 Task: Create a due date automation trigger when advanced on, on the monday after a card is due add basic without the green label at 11:00 AM.
Action: Mouse moved to (994, 78)
Screenshot: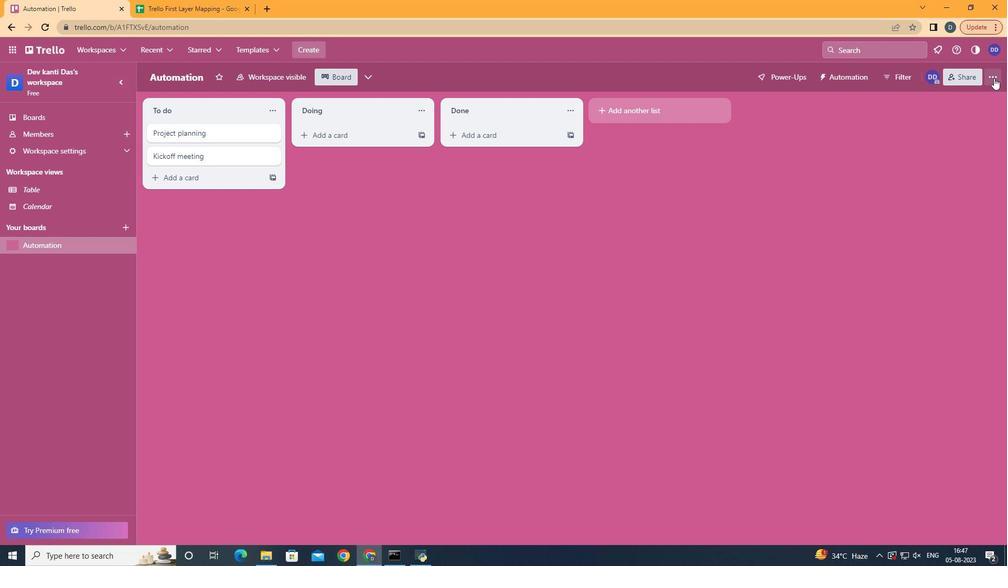 
Action: Mouse pressed left at (994, 78)
Screenshot: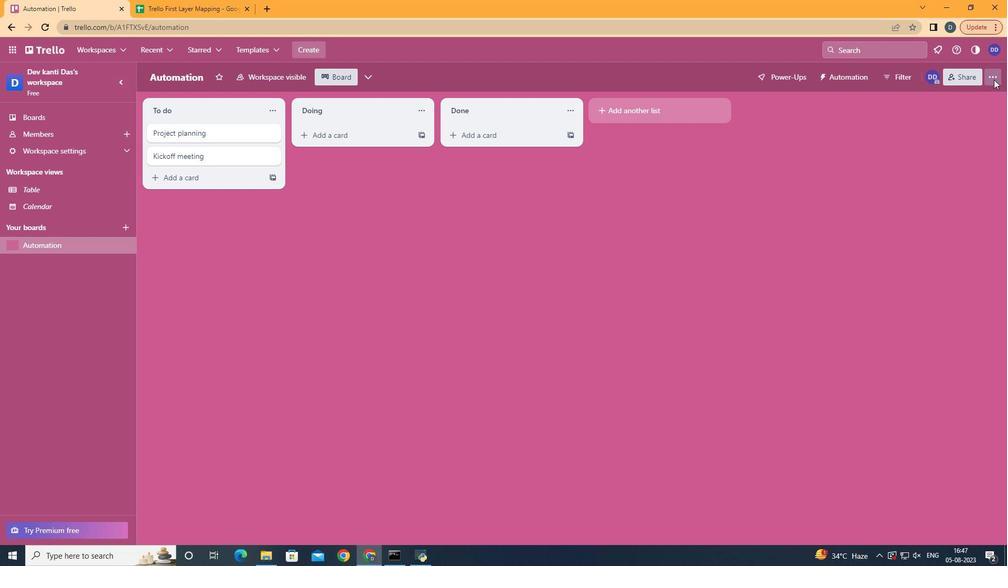 
Action: Mouse moved to (917, 225)
Screenshot: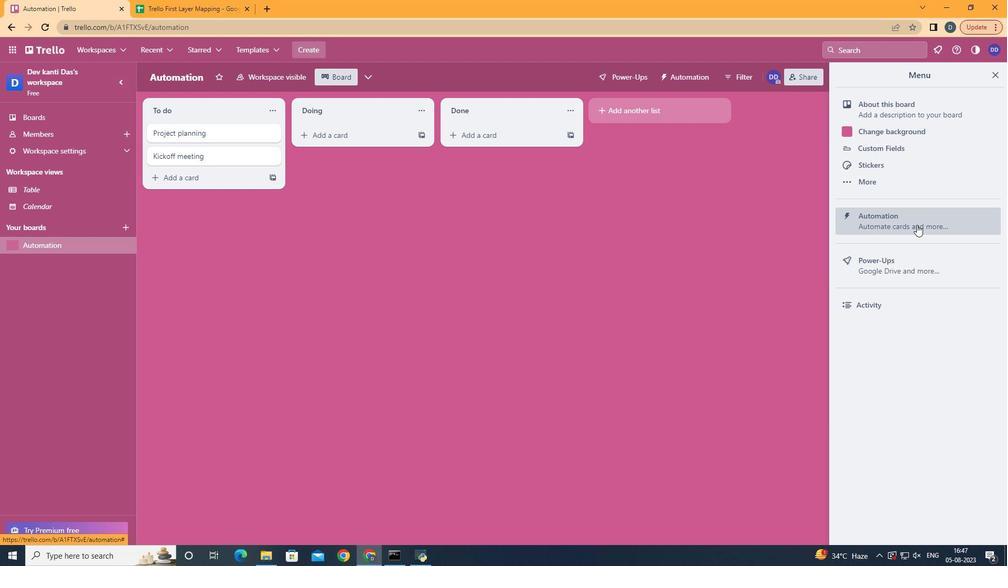 
Action: Mouse pressed left at (917, 225)
Screenshot: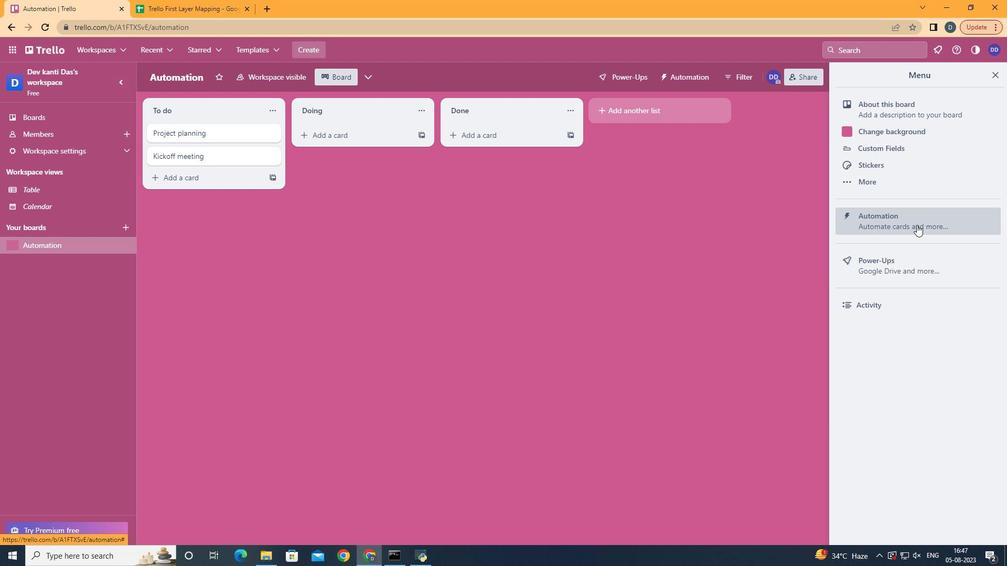 
Action: Mouse moved to (197, 214)
Screenshot: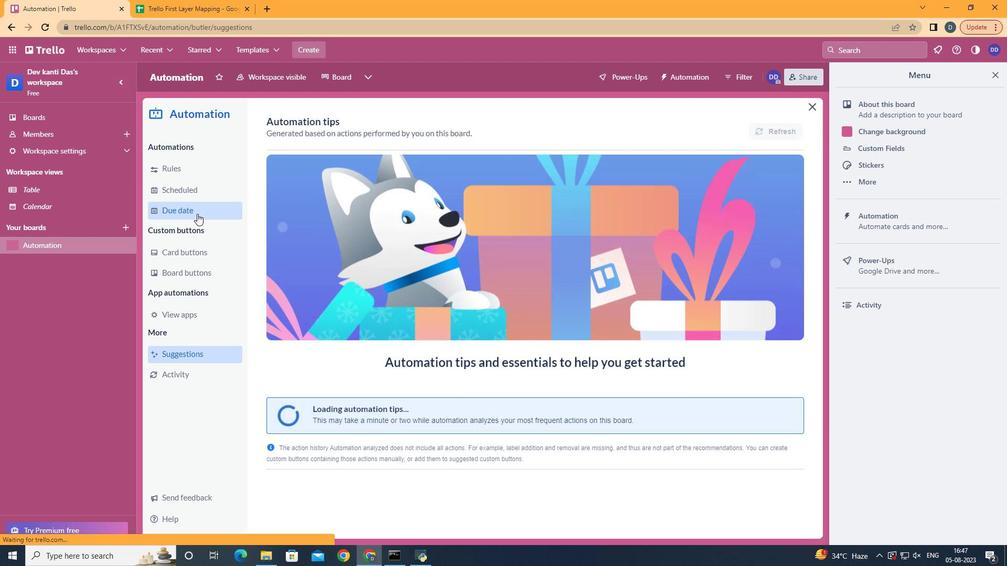 
Action: Mouse pressed left at (197, 214)
Screenshot: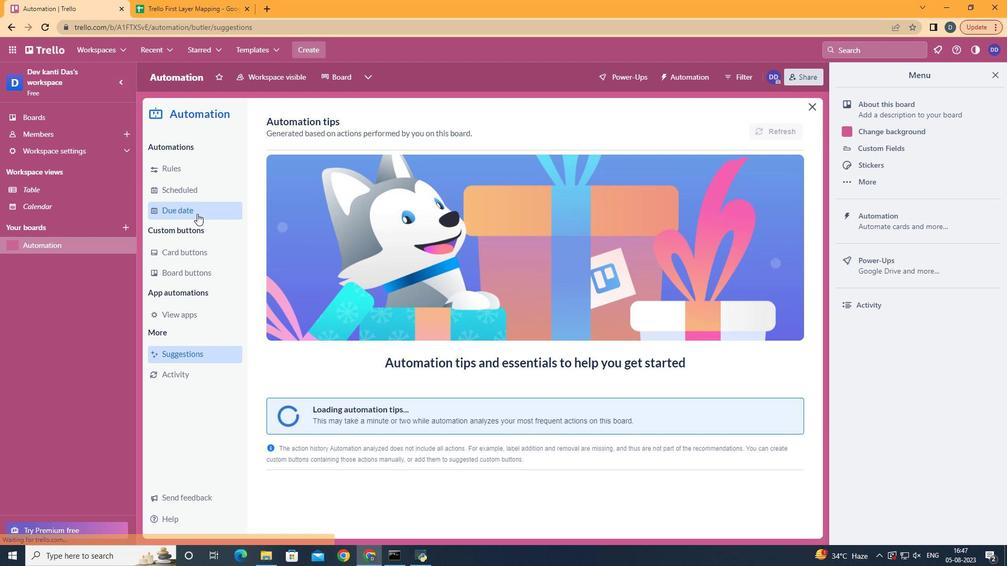 
Action: Mouse moved to (733, 121)
Screenshot: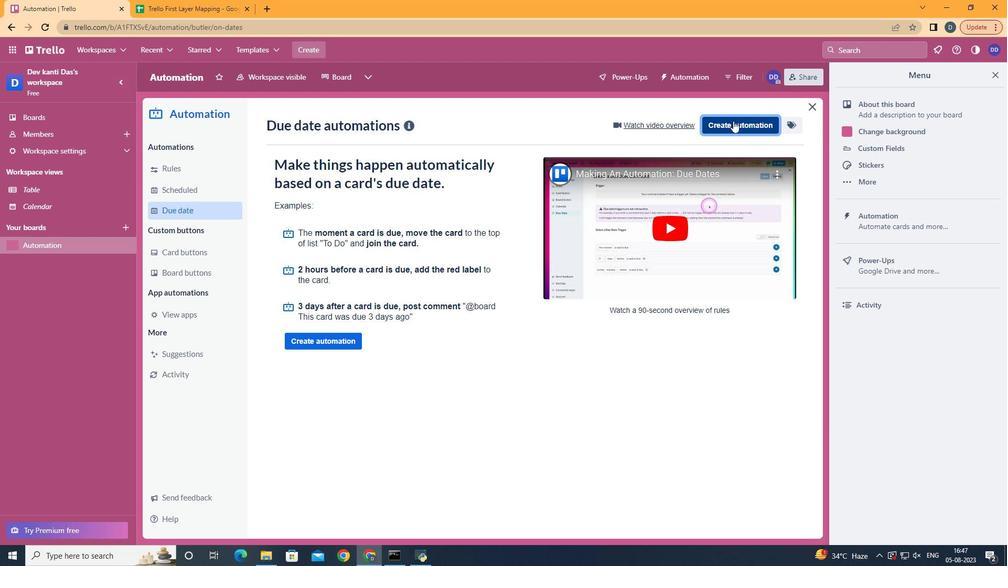 
Action: Mouse pressed left at (733, 121)
Screenshot: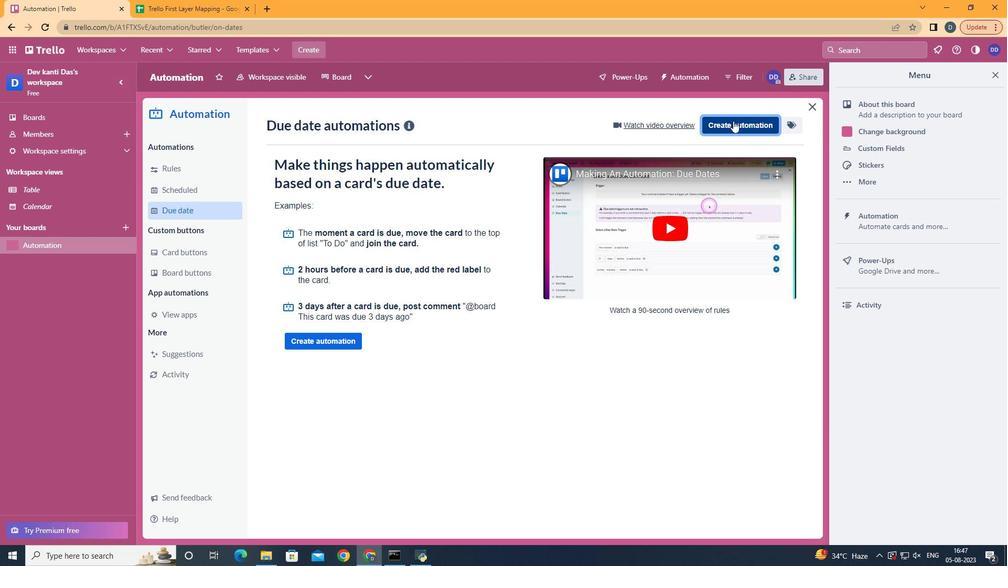 
Action: Mouse moved to (530, 227)
Screenshot: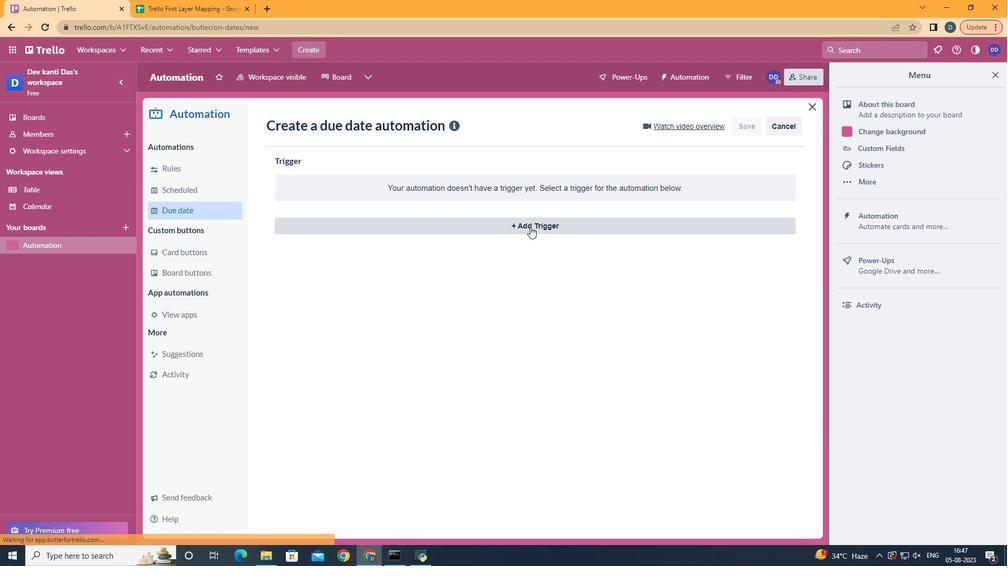 
Action: Mouse pressed left at (530, 227)
Screenshot: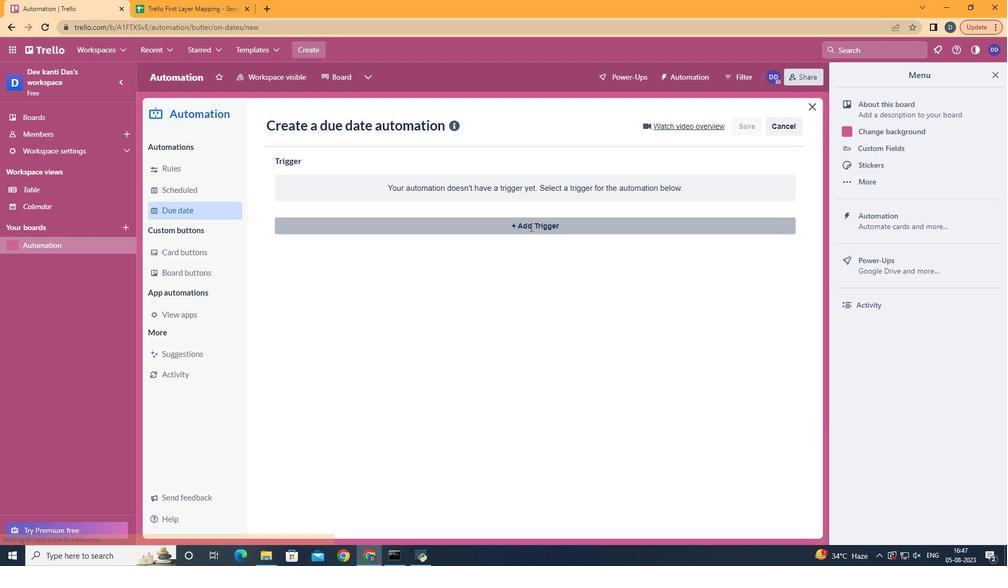 
Action: Mouse moved to (346, 266)
Screenshot: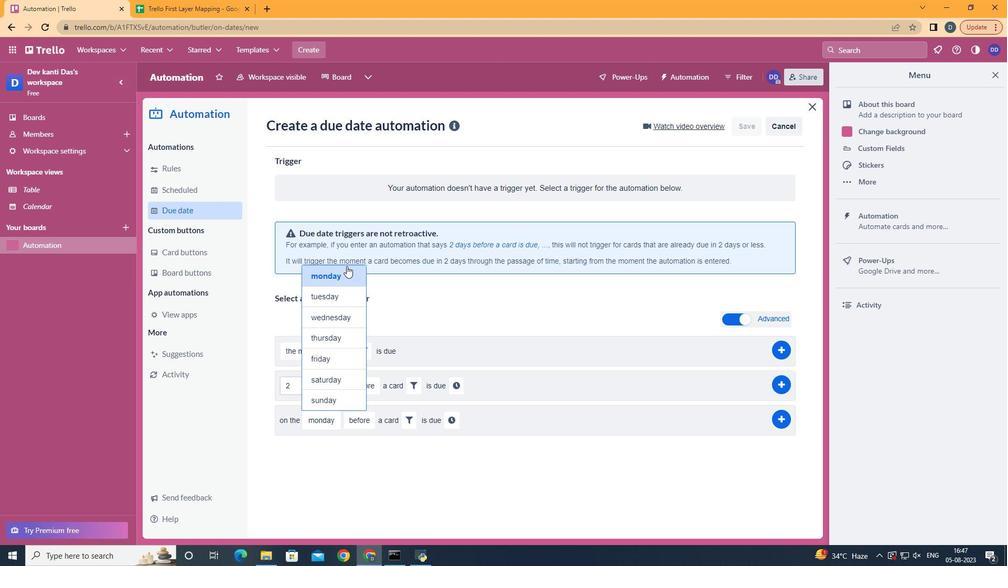 
Action: Mouse pressed left at (346, 266)
Screenshot: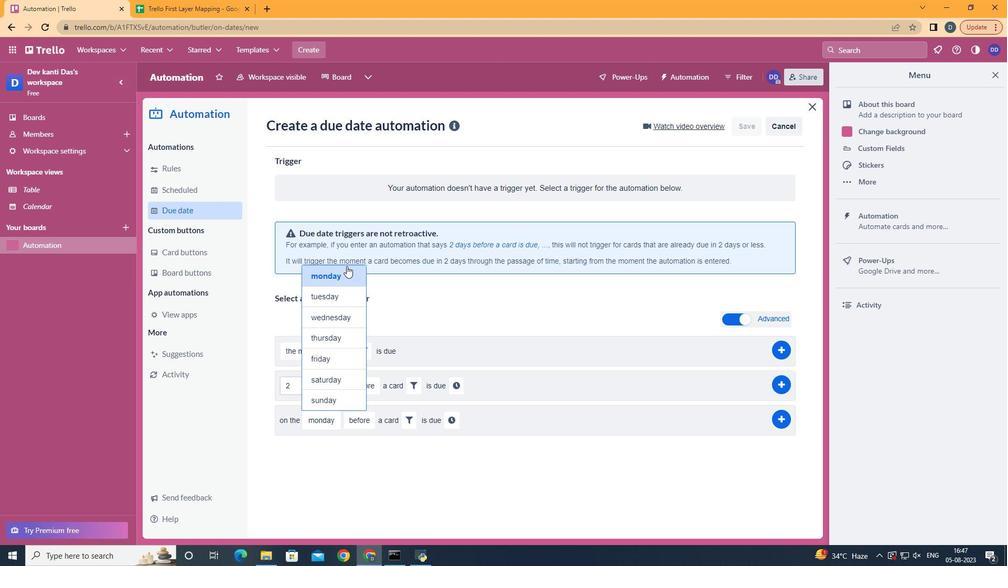 
Action: Mouse moved to (362, 462)
Screenshot: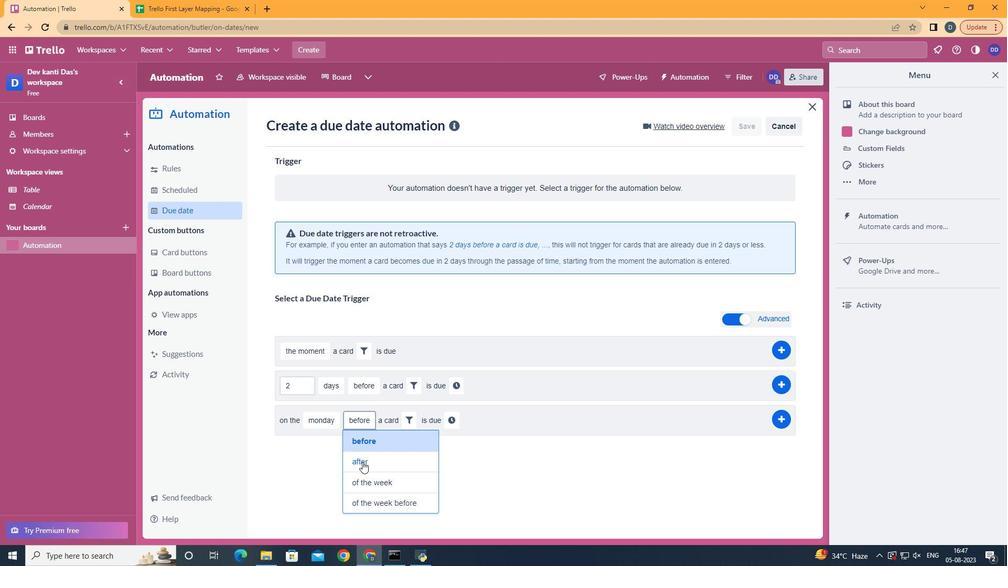
Action: Mouse pressed left at (362, 462)
Screenshot: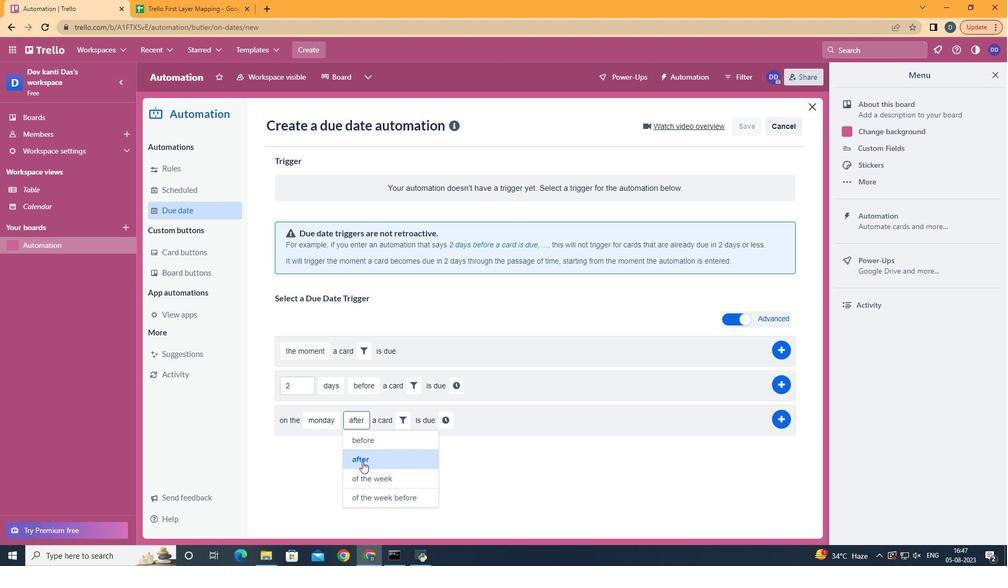 
Action: Mouse moved to (404, 421)
Screenshot: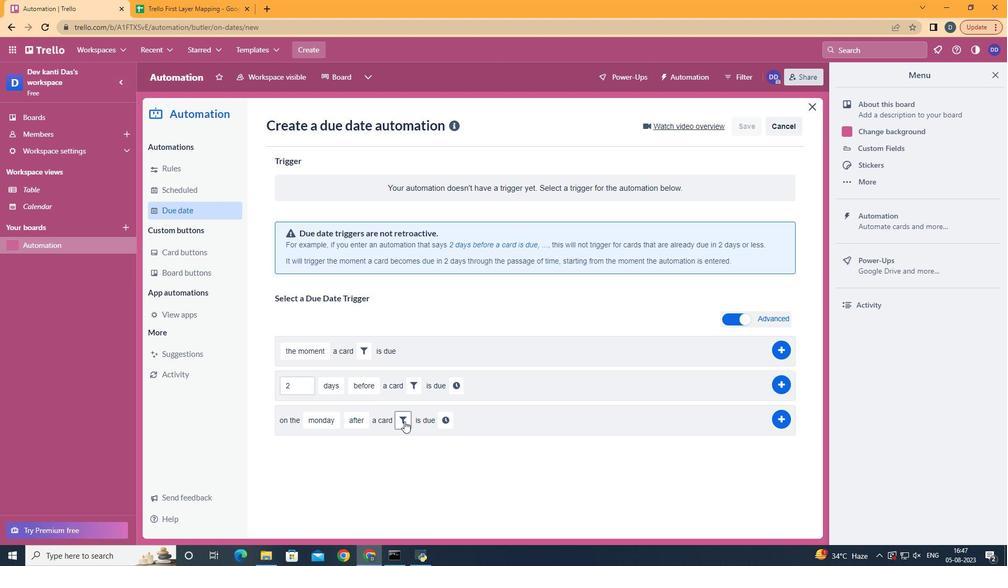 
Action: Mouse pressed left at (404, 421)
Screenshot: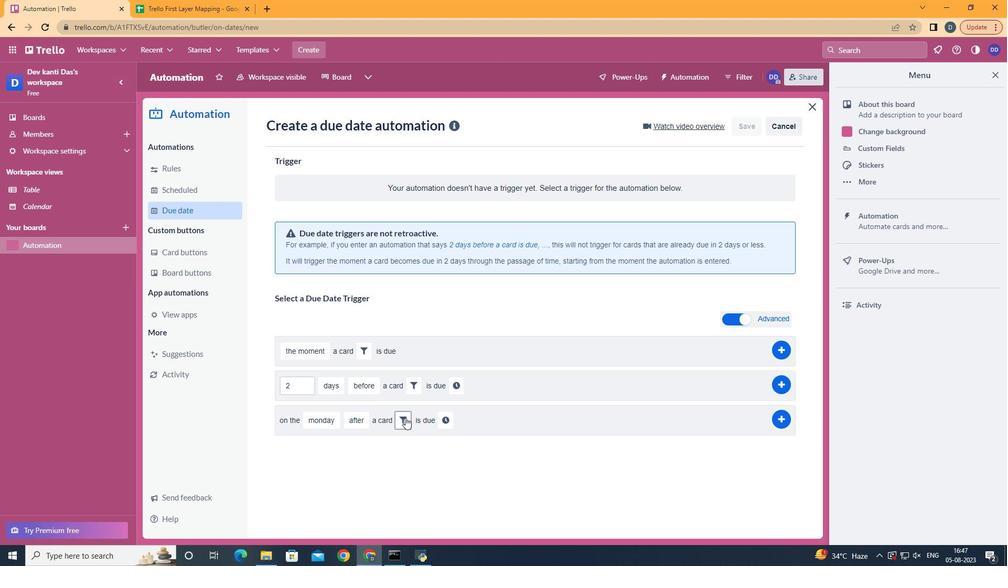 
Action: Mouse moved to (436, 472)
Screenshot: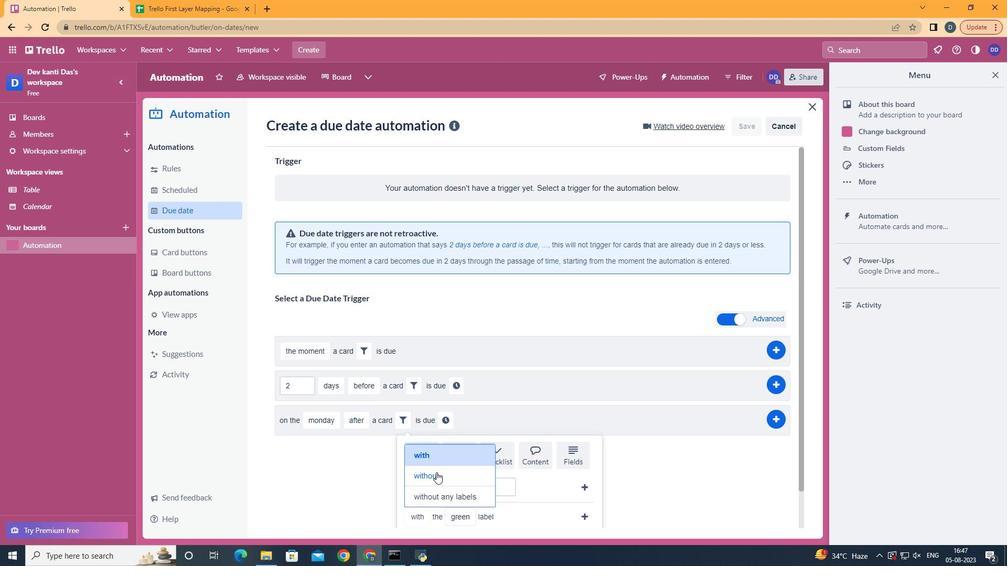 
Action: Mouse pressed left at (436, 472)
Screenshot: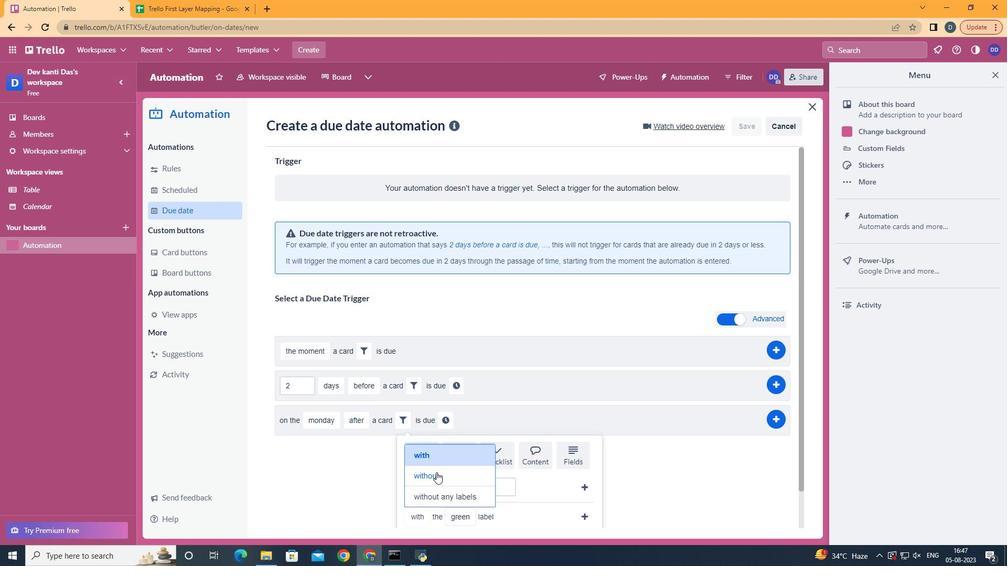 
Action: Mouse moved to (481, 385)
Screenshot: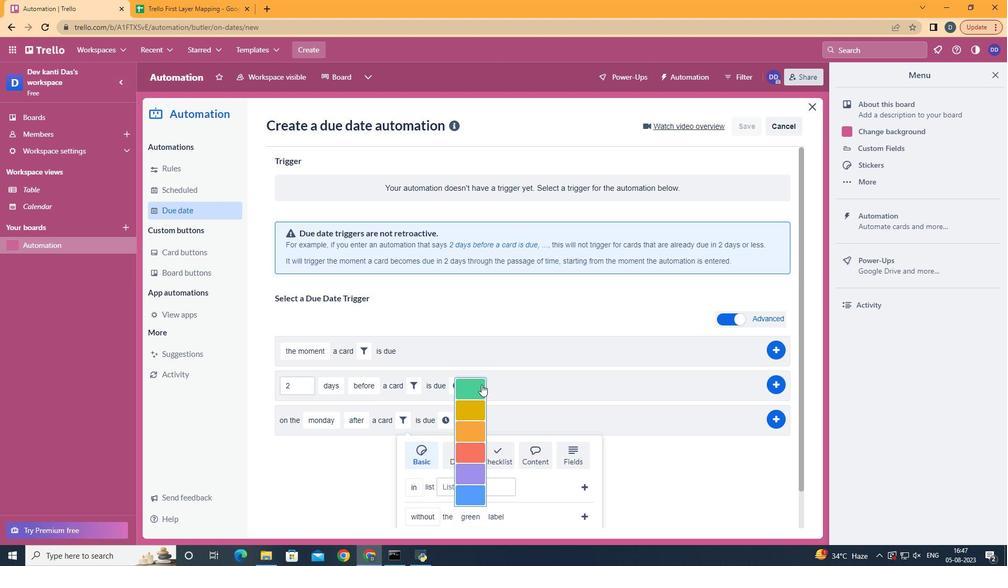 
Action: Mouse pressed left at (481, 385)
Screenshot: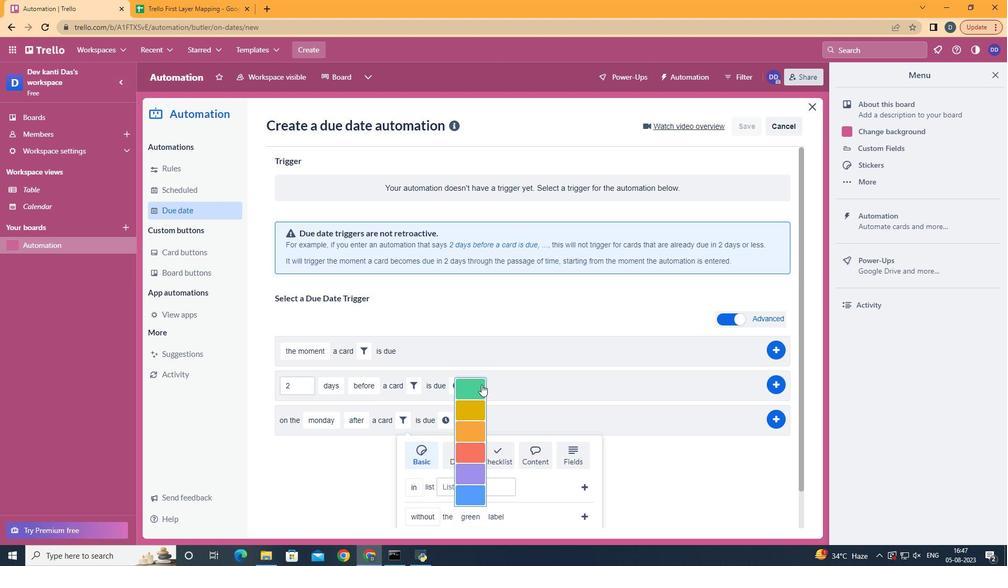 
Action: Mouse moved to (581, 518)
Screenshot: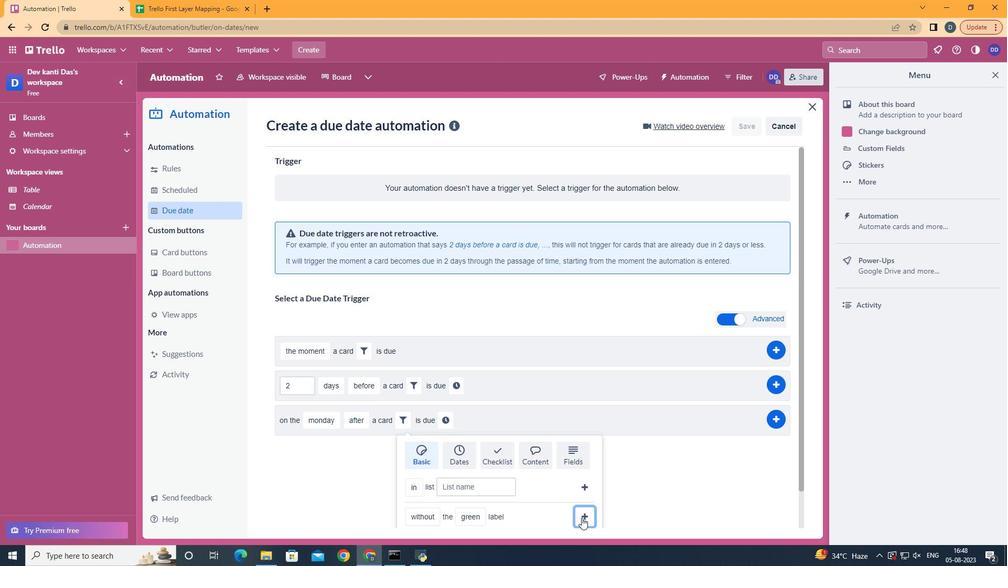
Action: Mouse pressed left at (581, 518)
Screenshot: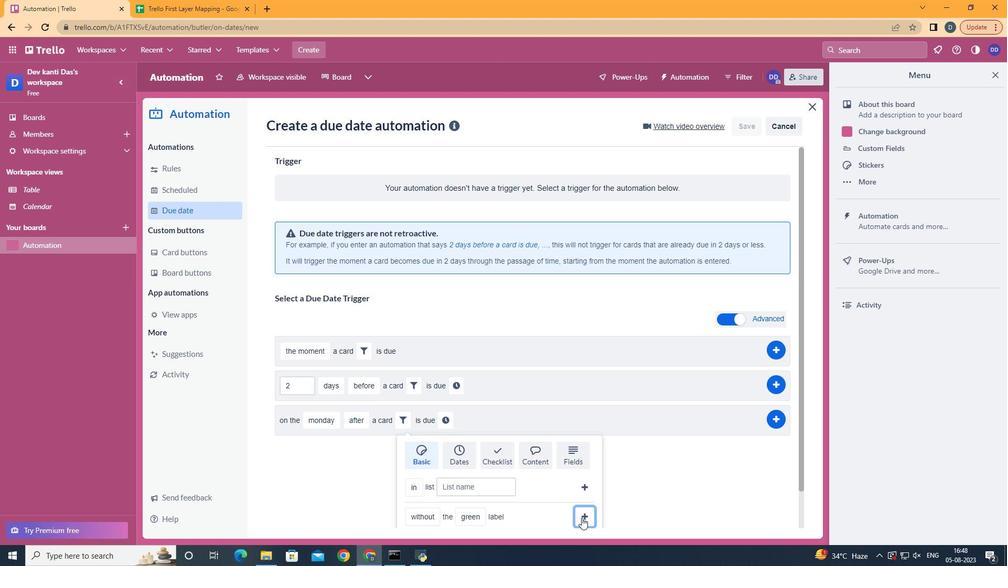 
Action: Mouse moved to (545, 424)
Screenshot: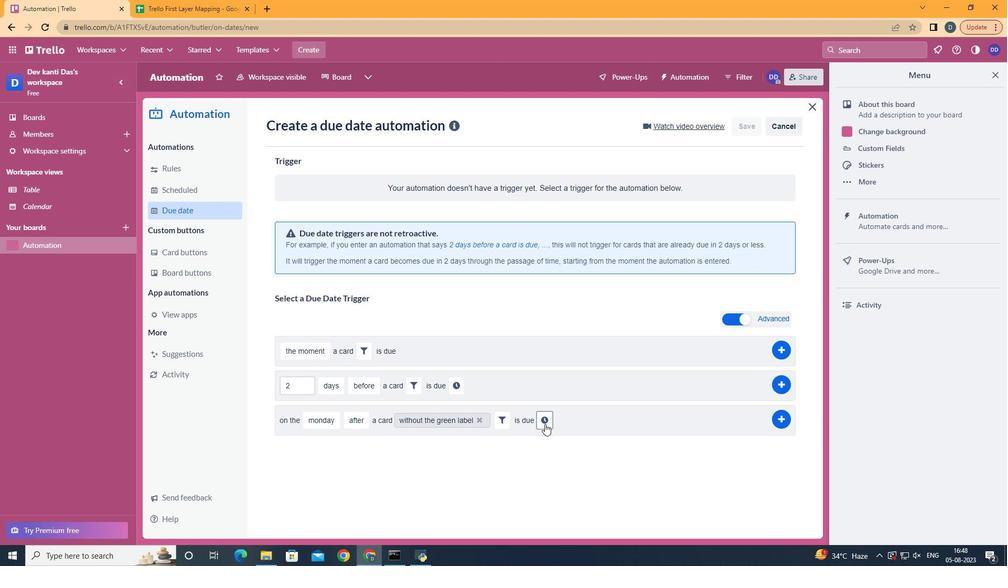 
Action: Mouse pressed left at (545, 424)
Screenshot: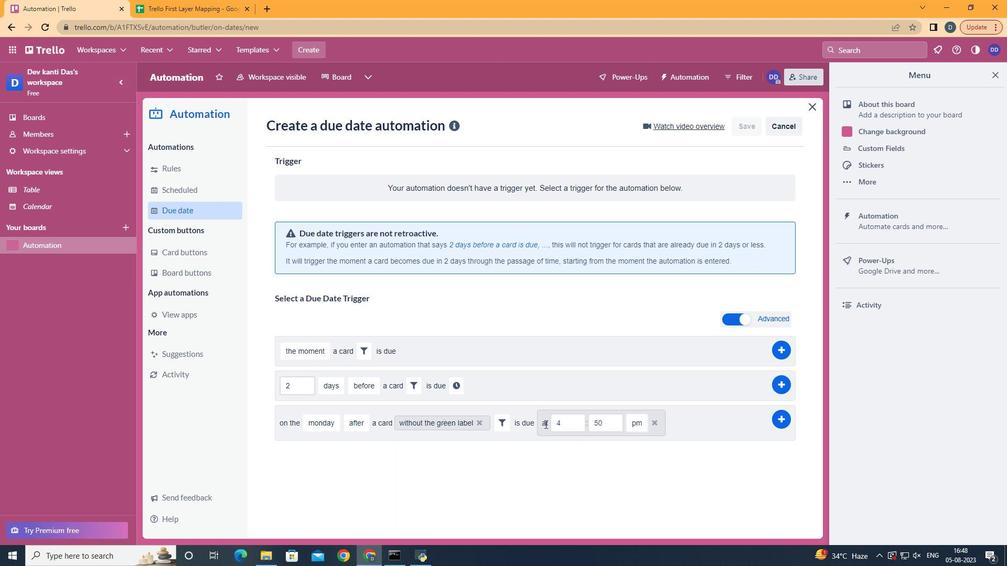 
Action: Mouse moved to (564, 426)
Screenshot: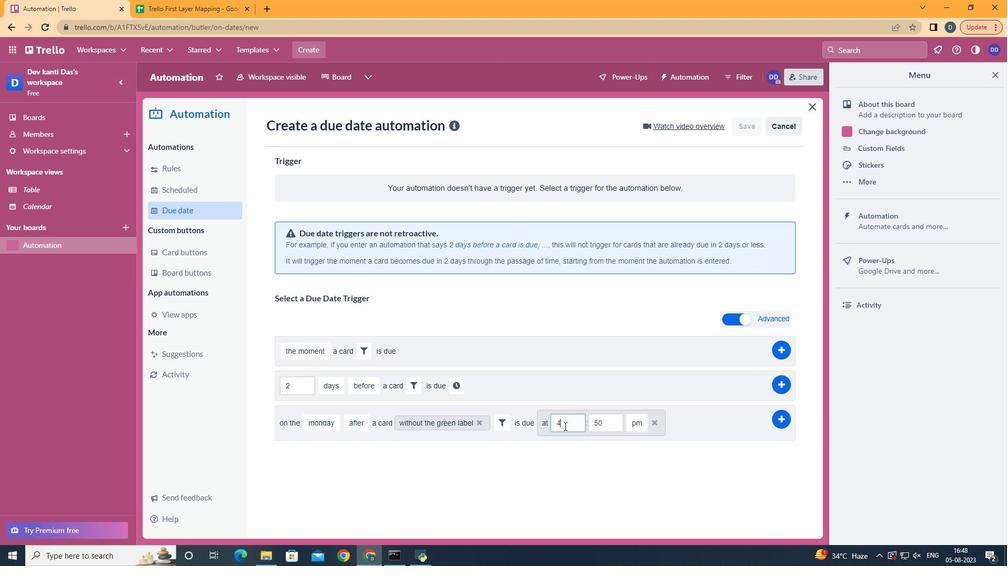 
Action: Mouse pressed left at (564, 426)
Screenshot: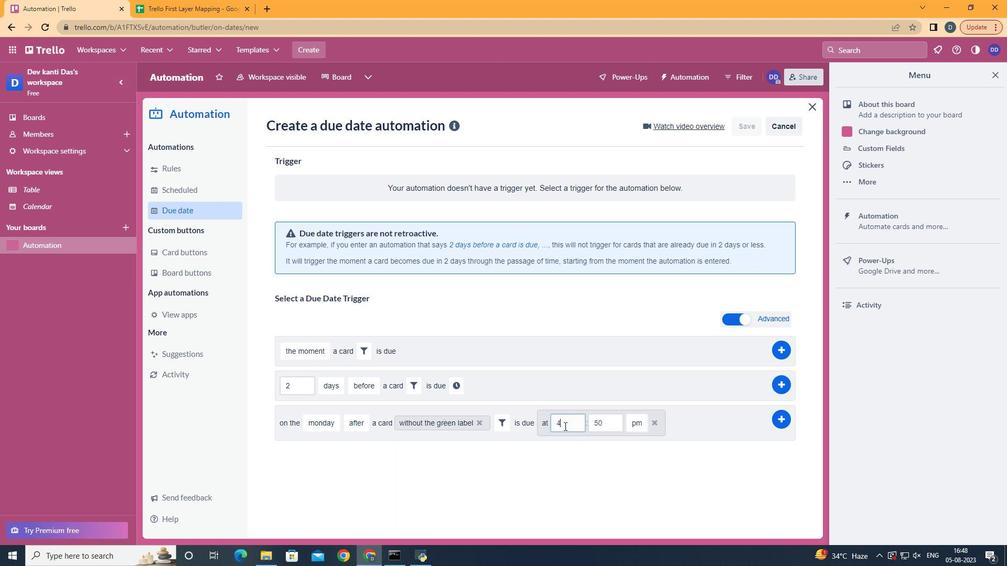 
Action: Key pressed <Key.backspace>11
Screenshot: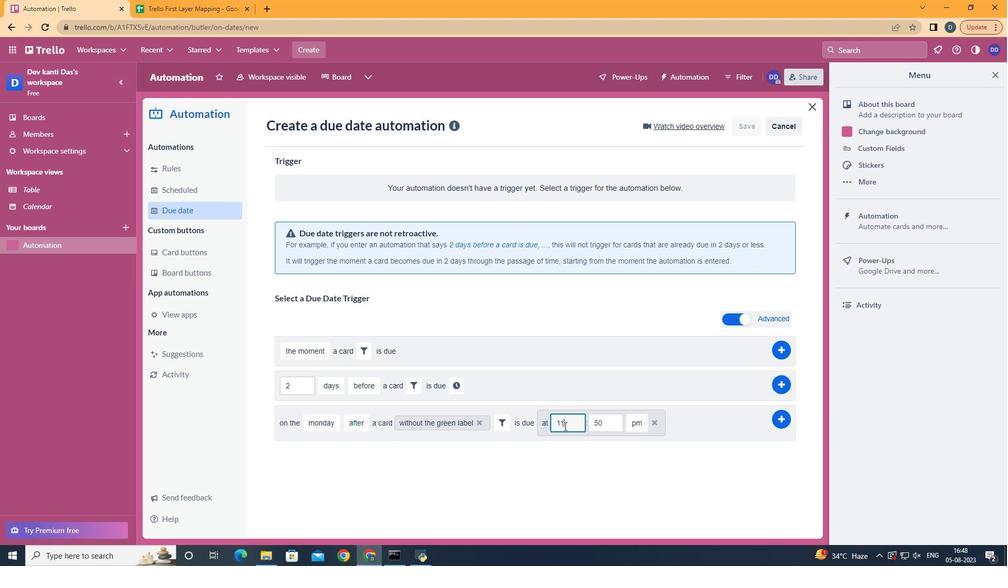
Action: Mouse moved to (605, 424)
Screenshot: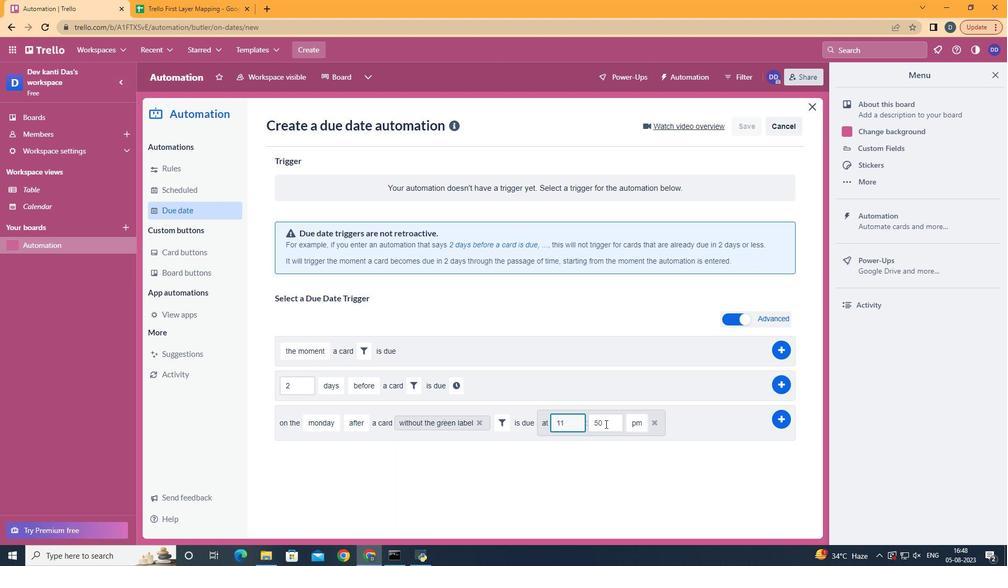 
Action: Mouse pressed left at (605, 424)
Screenshot: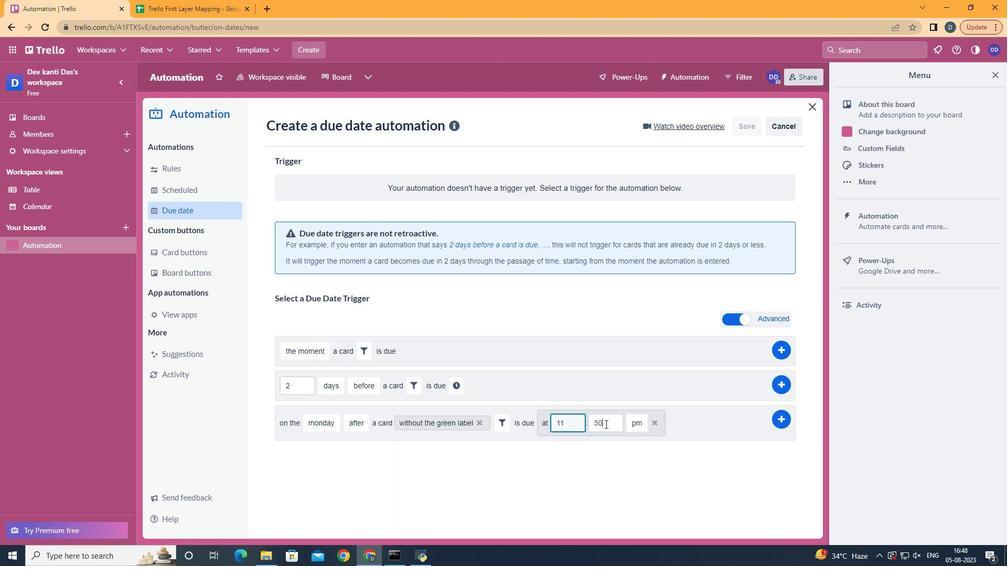 
Action: Key pressed <Key.backspace><Key.backspace>00
Screenshot: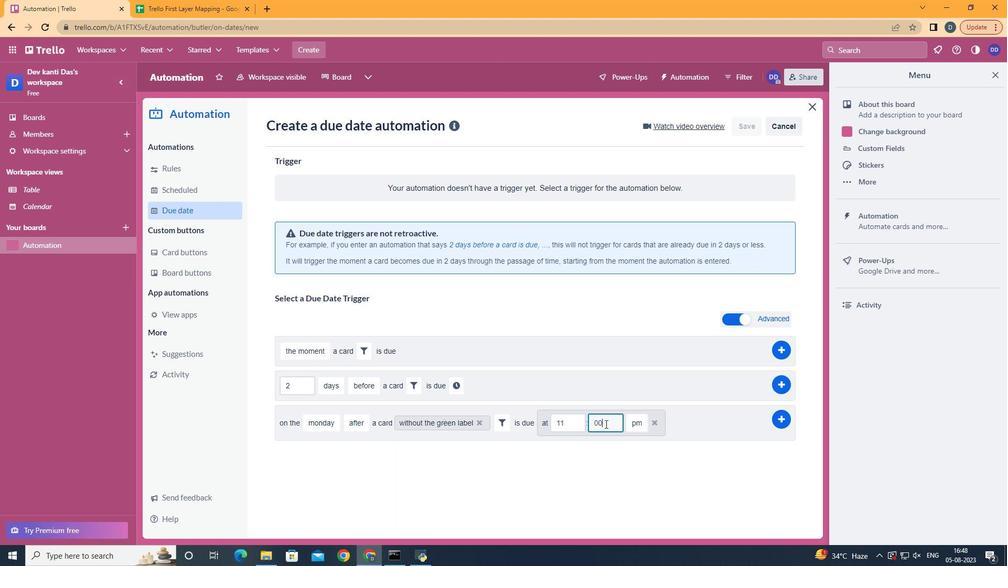 
Action: Mouse moved to (638, 451)
Screenshot: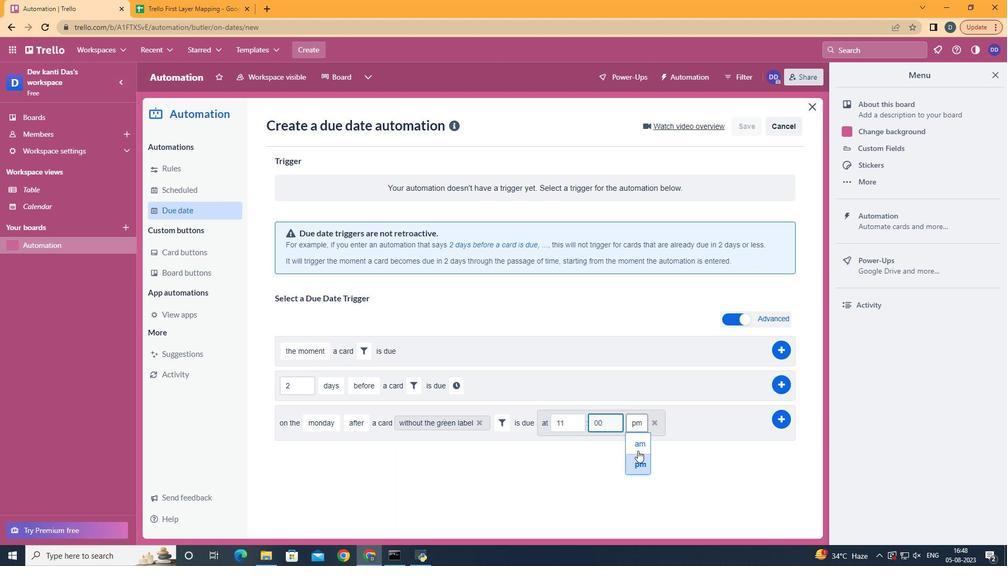 
Action: Mouse pressed left at (638, 451)
Screenshot: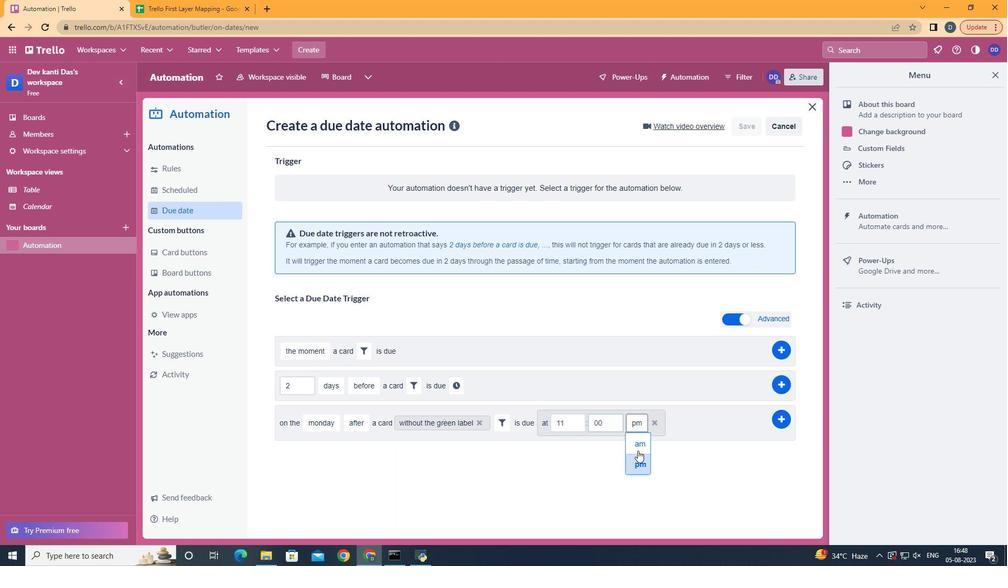 
Action: Mouse moved to (782, 419)
Screenshot: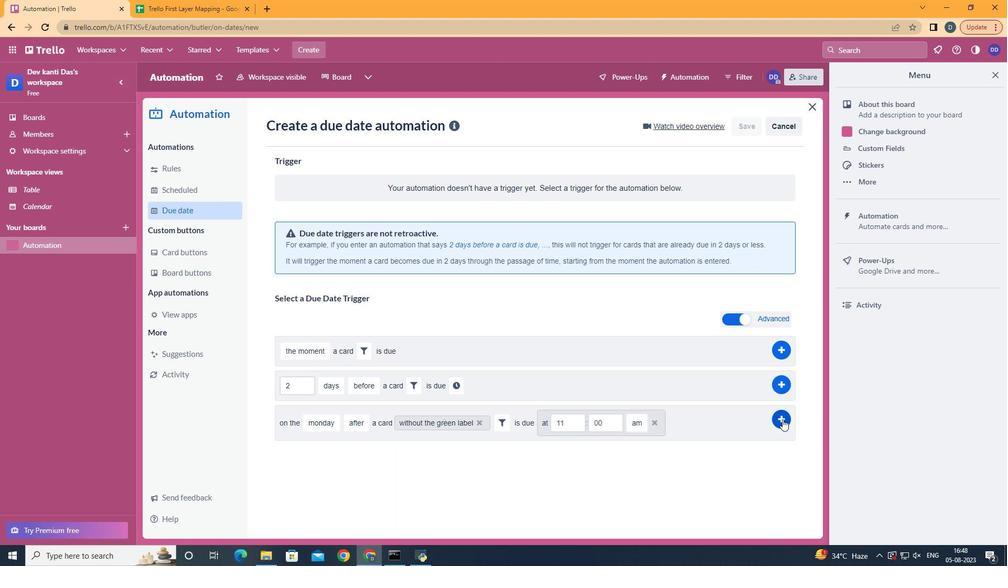 
Action: Mouse pressed left at (782, 419)
Screenshot: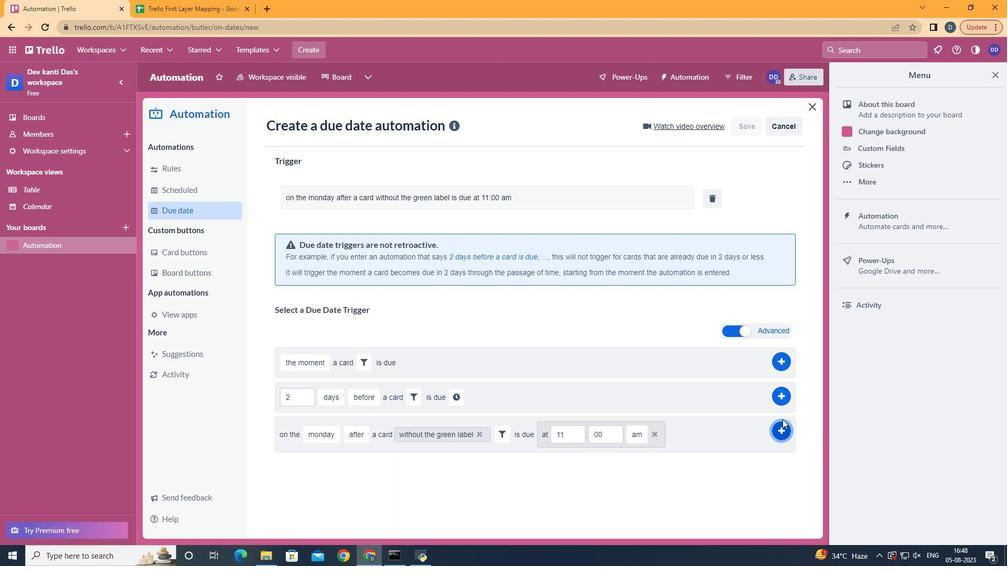 
Action: Mouse moved to (581, 204)
Screenshot: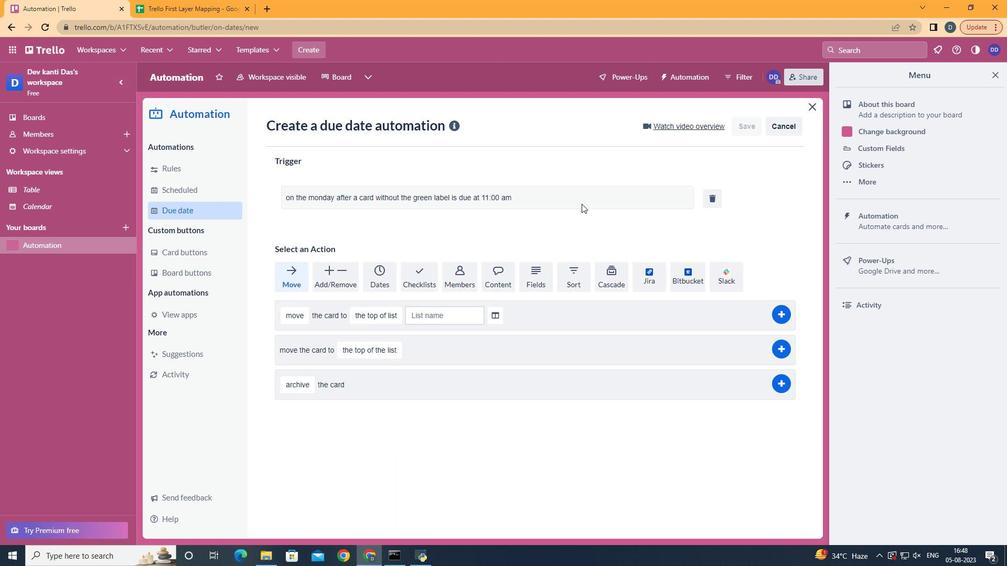 
